 Task: Open the "iMovie Library 1 2"
Action: Mouse pressed left at (229, 117)
Screenshot: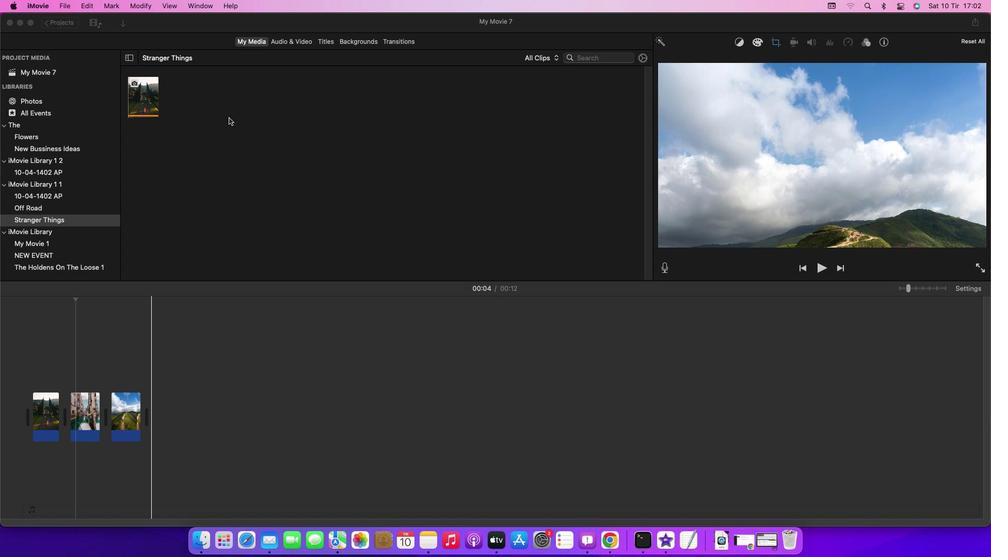 
Action: Mouse moved to (65, 6)
Screenshot: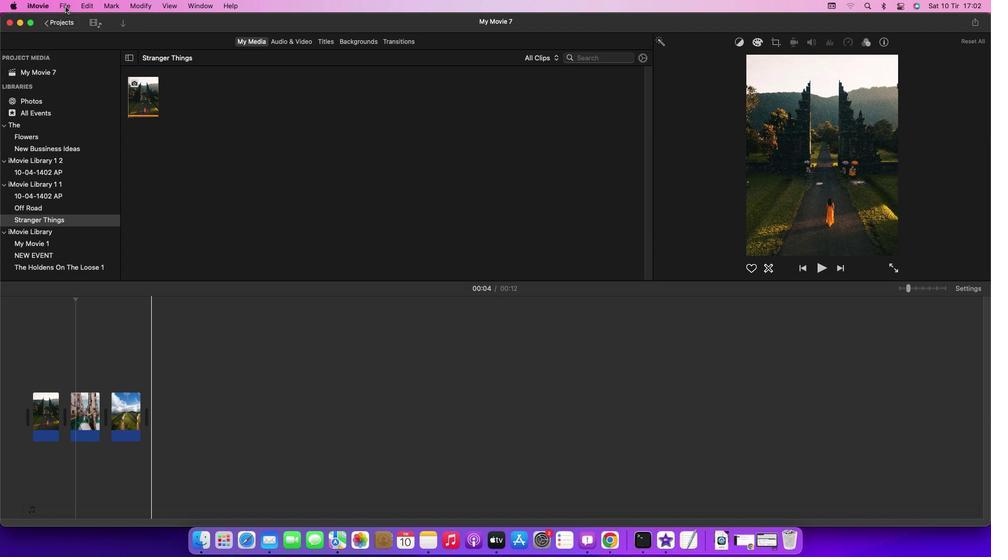 
Action: Mouse pressed left at (65, 6)
Screenshot: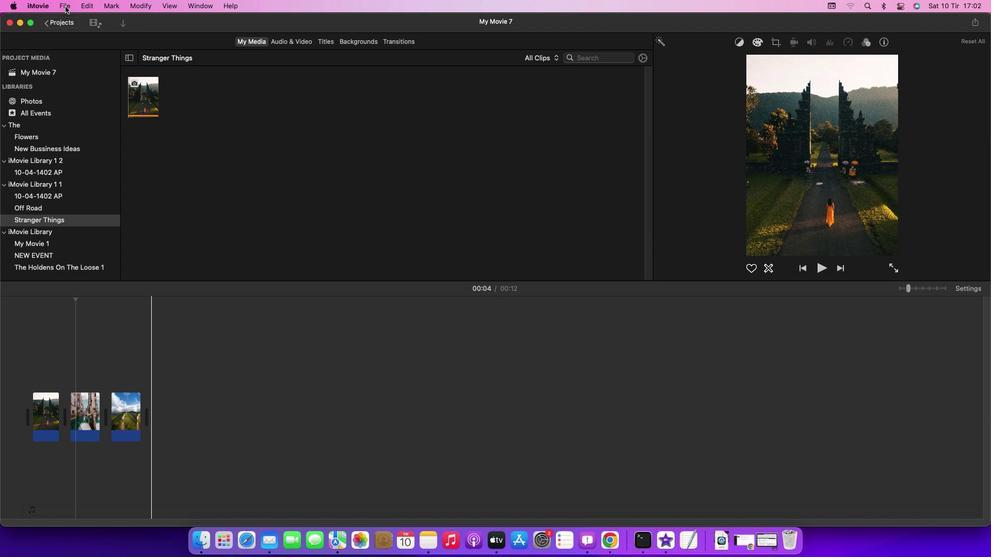 
Action: Mouse moved to (231, 114)
Screenshot: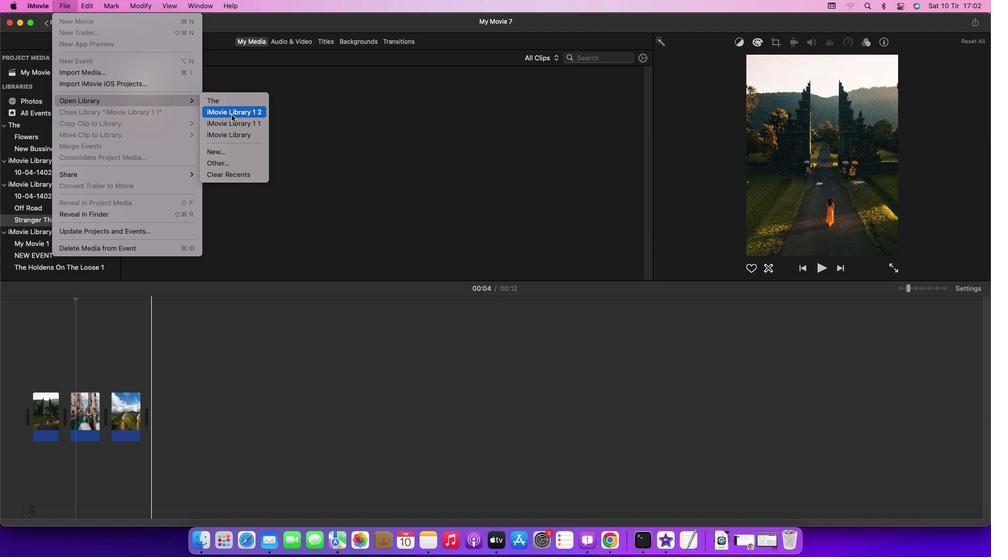 
Action: Mouse pressed left at (231, 114)
Screenshot: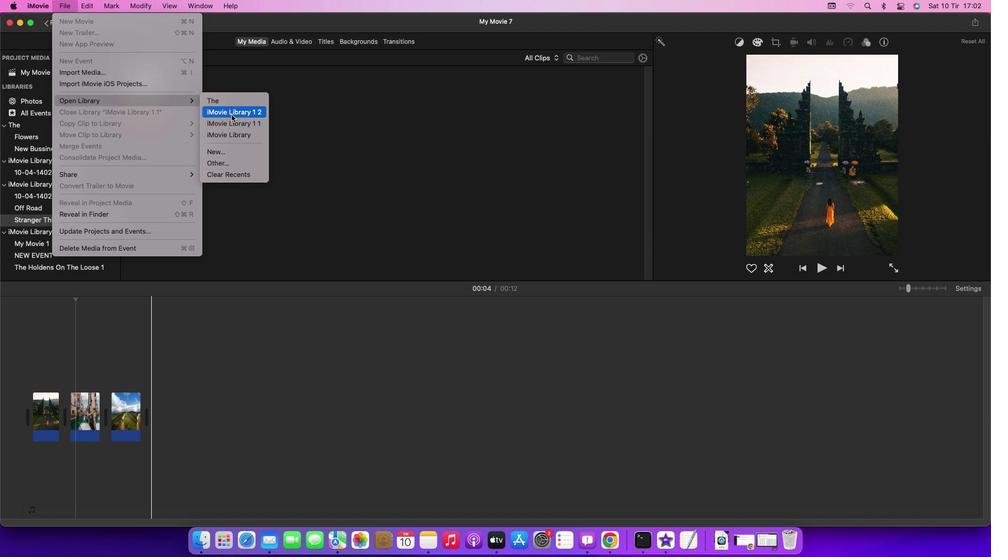 
Action: Mouse moved to (271, 197)
Screenshot: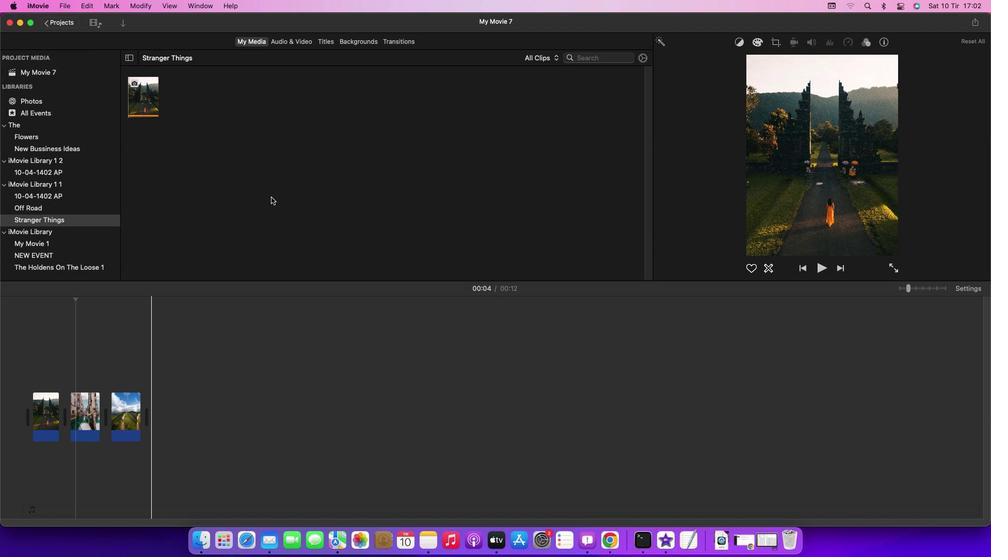 
